 Task: Change the email setting of favorites to instant.
Action: Mouse moved to (1242, 136)
Screenshot: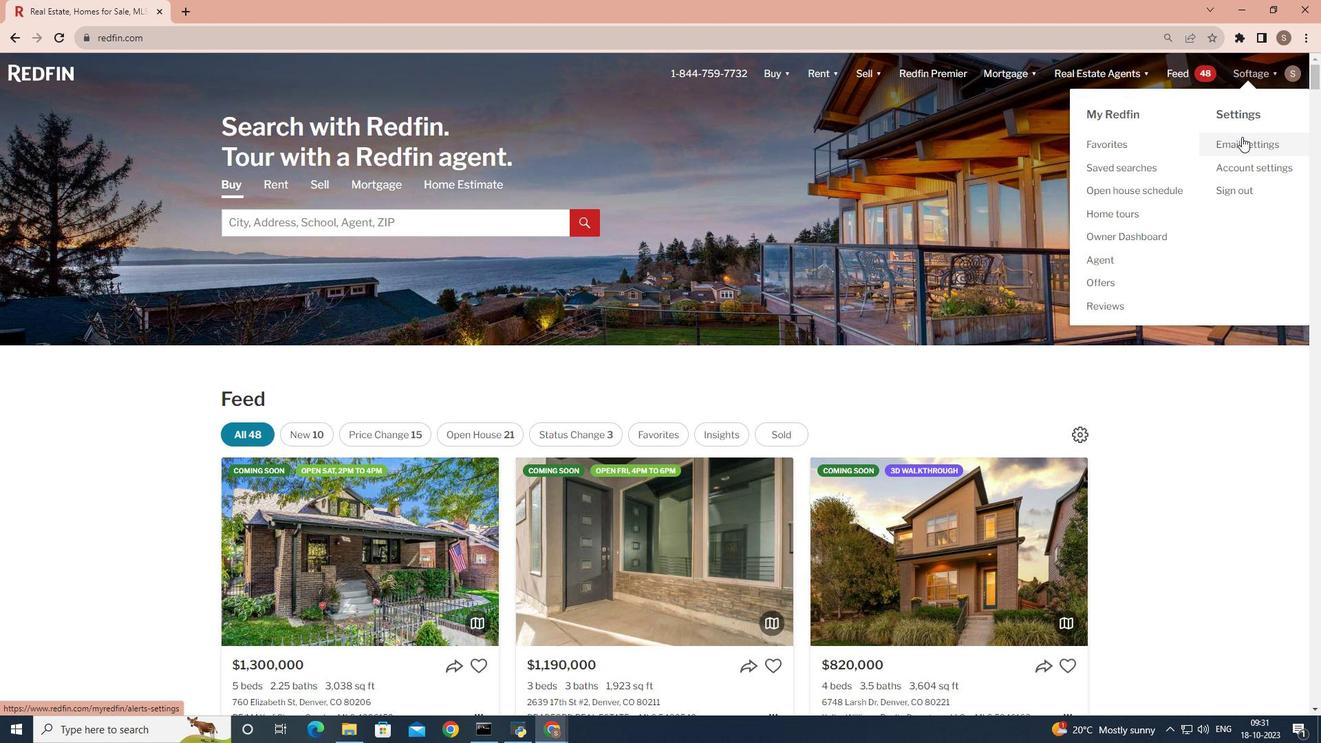 
Action: Mouse pressed left at (1242, 136)
Screenshot: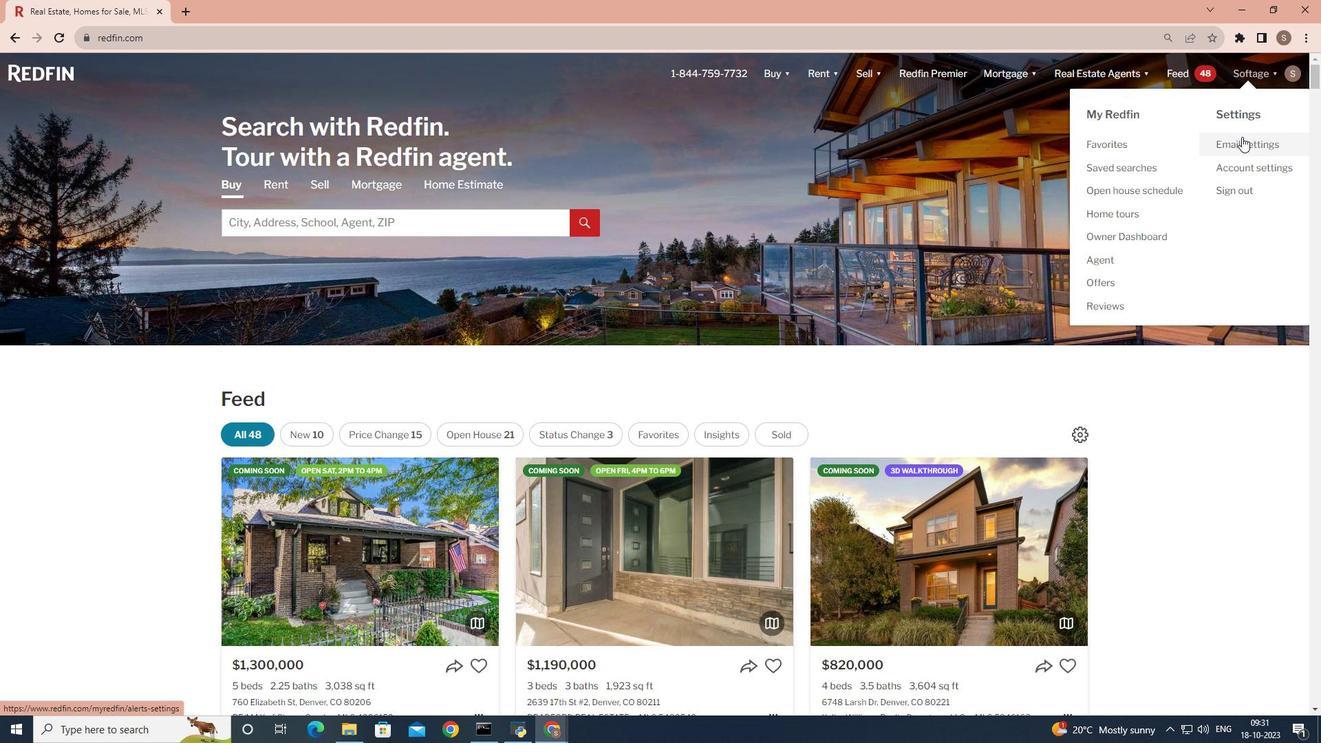 
Action: Mouse moved to (909, 457)
Screenshot: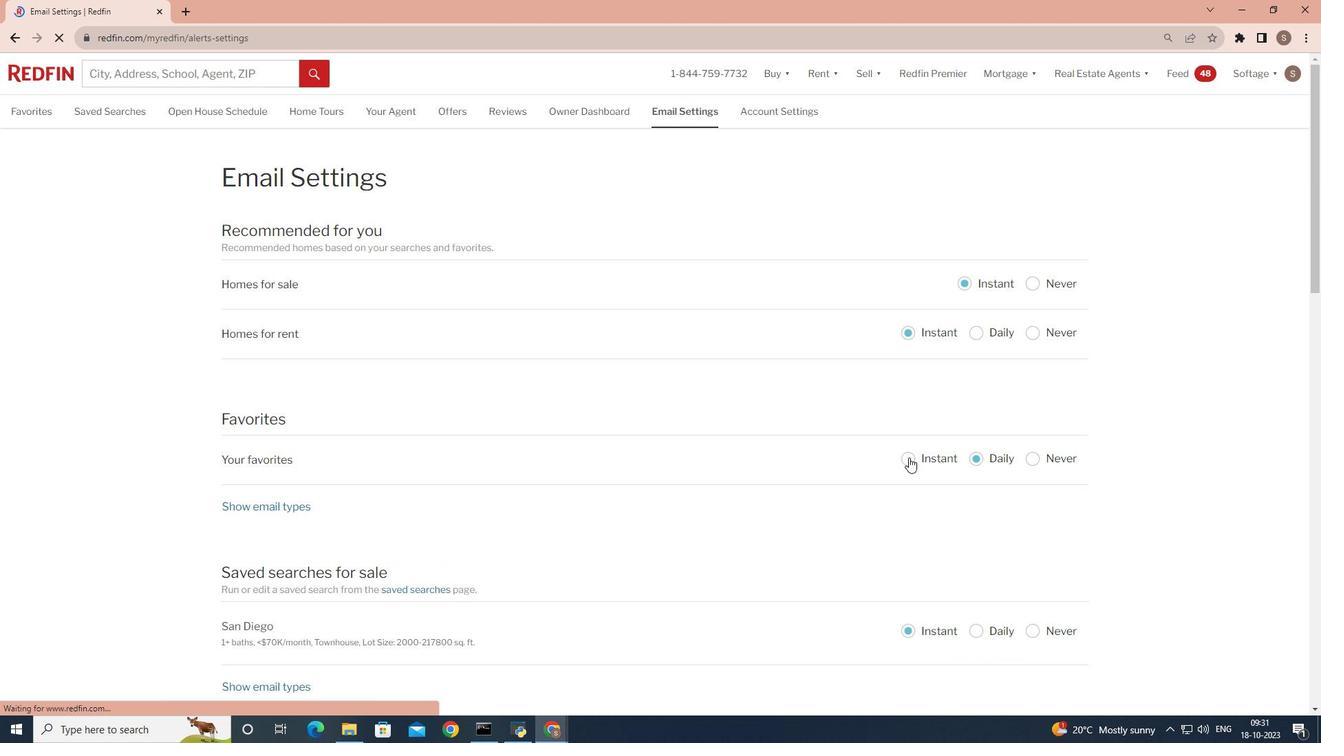 
Action: Mouse pressed left at (909, 457)
Screenshot: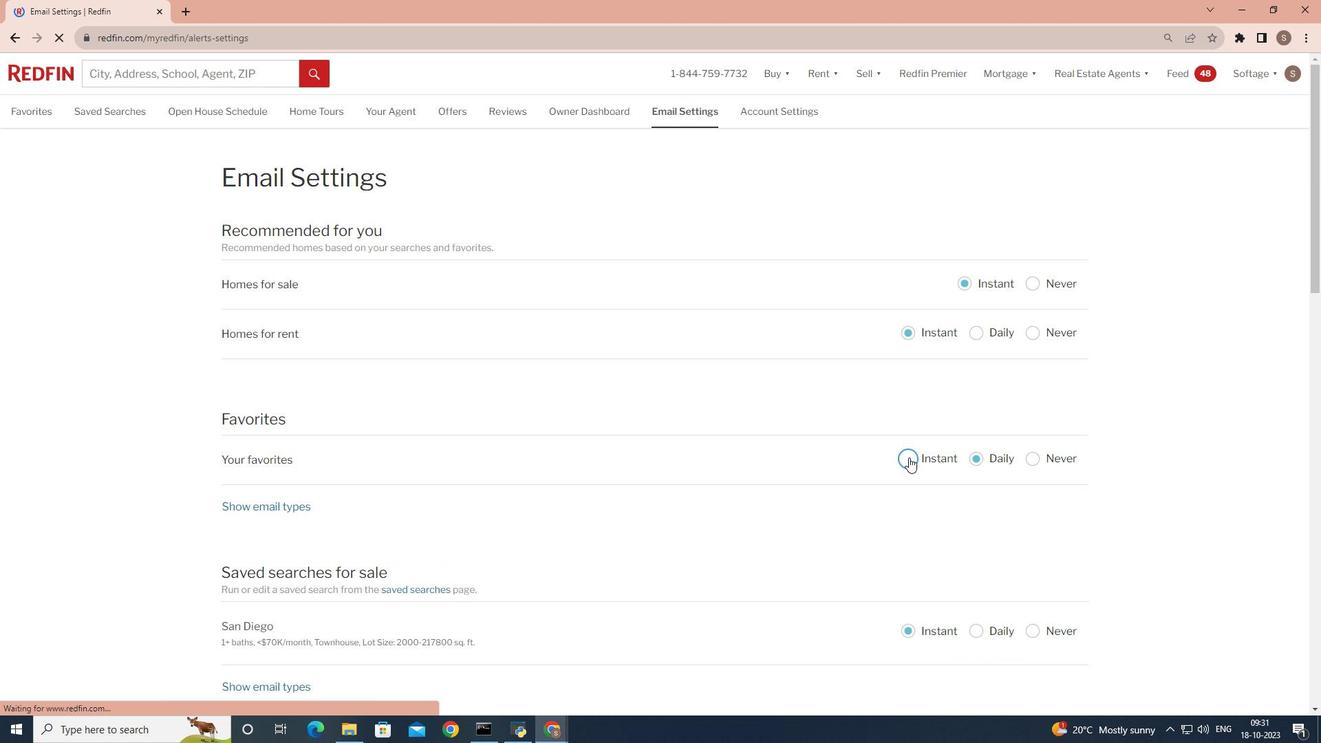 
